 Task: Enable the option "Opacity" in the closed captions decoder.
Action: Mouse moved to (116, 24)
Screenshot: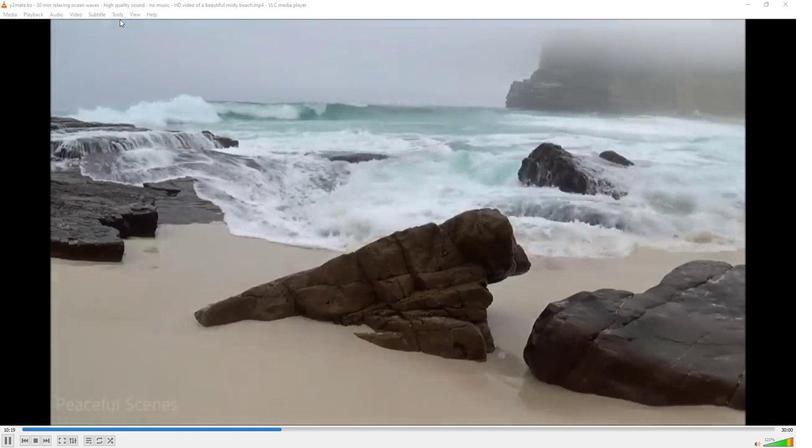 
Action: Mouse pressed left at (116, 24)
Screenshot: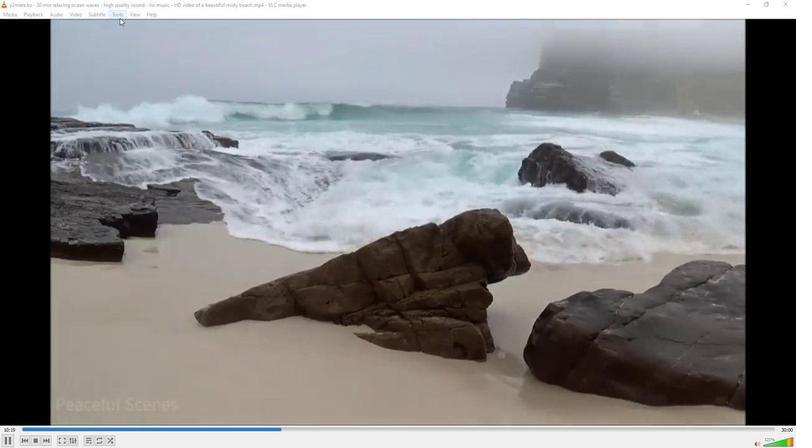 
Action: Mouse moved to (138, 116)
Screenshot: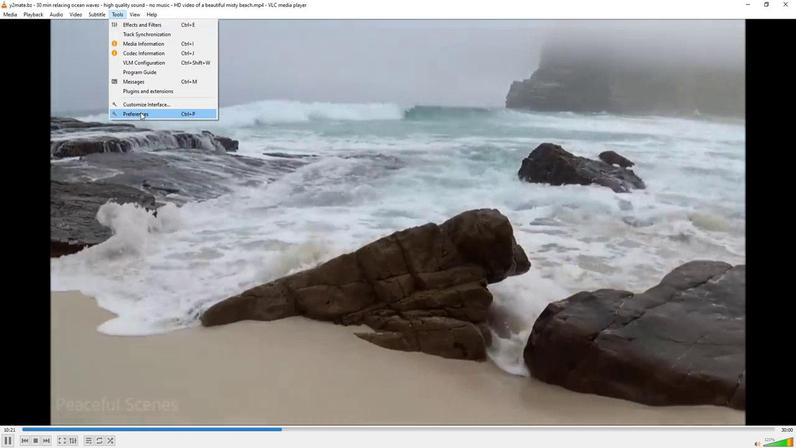 
Action: Mouse pressed left at (138, 116)
Screenshot: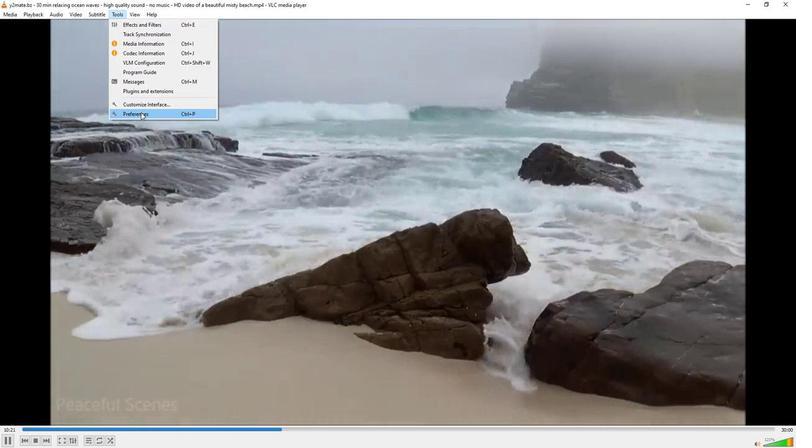 
Action: Mouse moved to (217, 342)
Screenshot: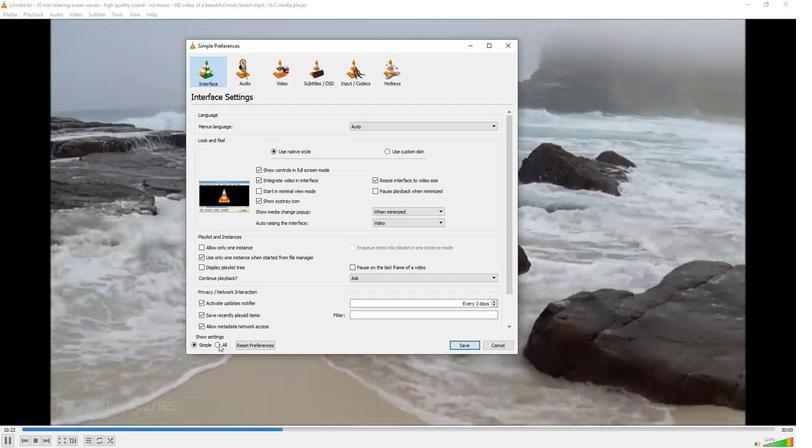 
Action: Mouse pressed left at (217, 342)
Screenshot: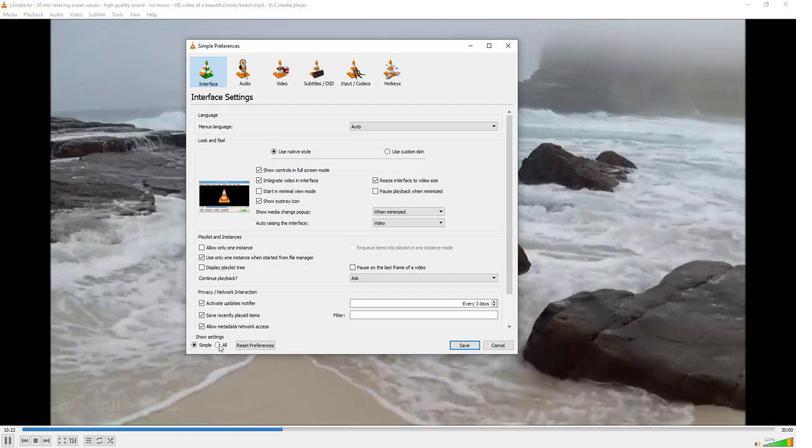 
Action: Mouse moved to (202, 230)
Screenshot: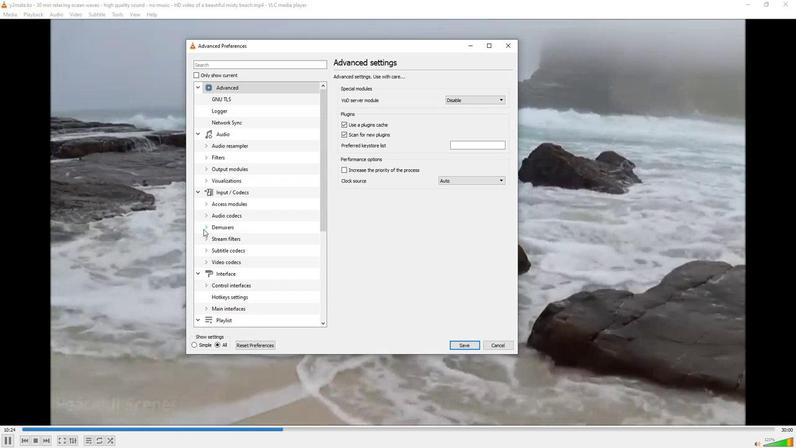
Action: Mouse pressed left at (202, 230)
Screenshot: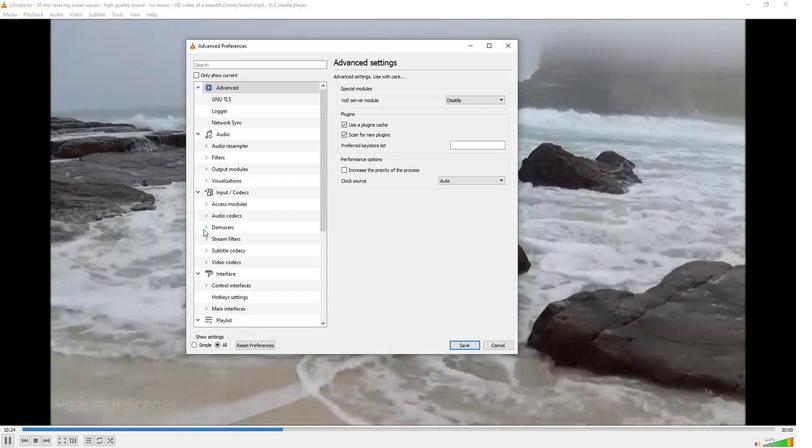 
Action: Mouse moved to (247, 255)
Screenshot: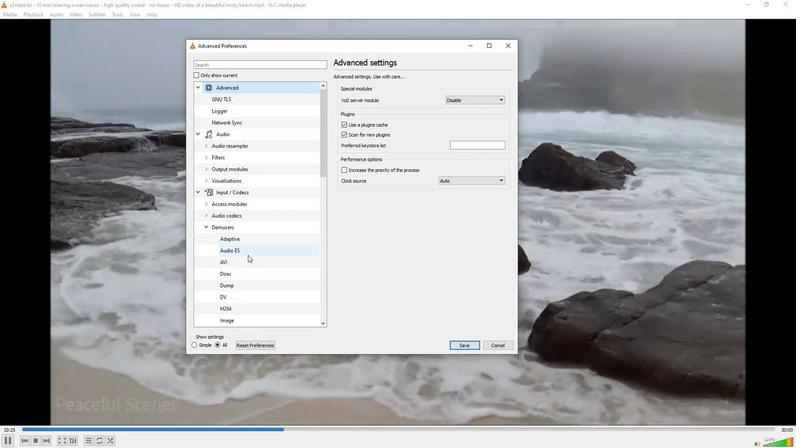
Action: Mouse scrolled (247, 255) with delta (0, 0)
Screenshot: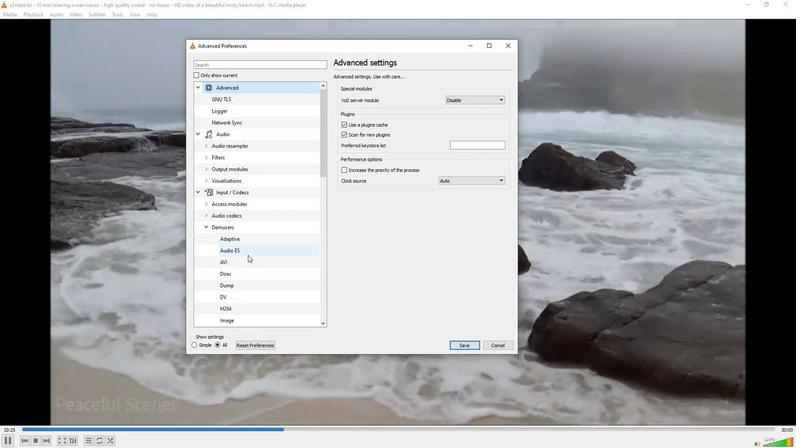 
Action: Mouse scrolled (247, 255) with delta (0, 0)
Screenshot: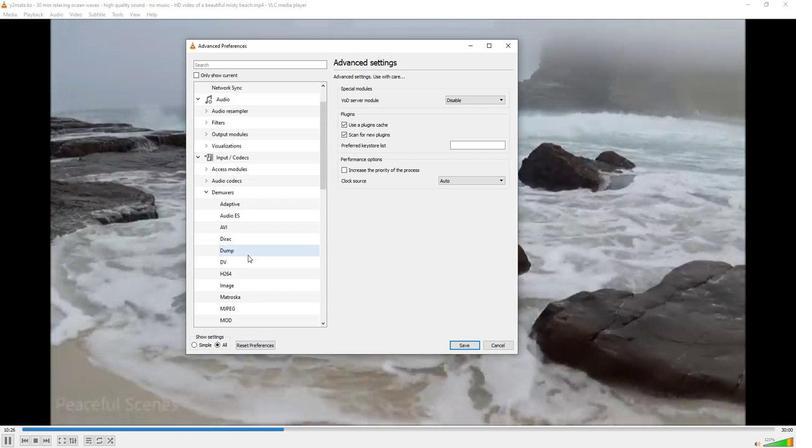 
Action: Mouse scrolled (247, 255) with delta (0, 0)
Screenshot: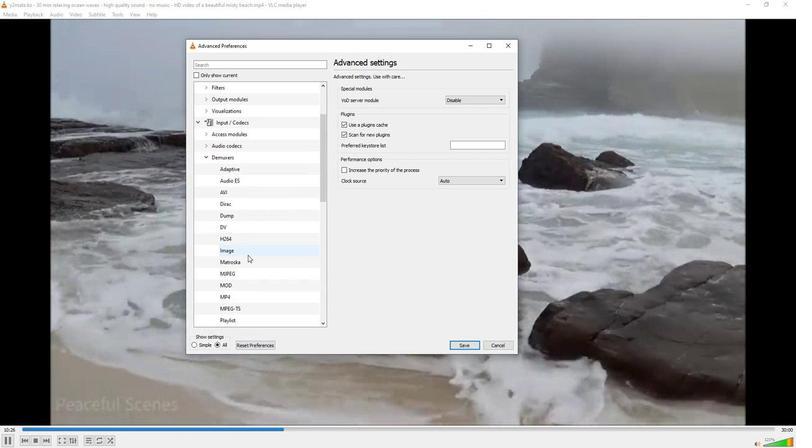 
Action: Mouse scrolled (247, 255) with delta (0, 0)
Screenshot: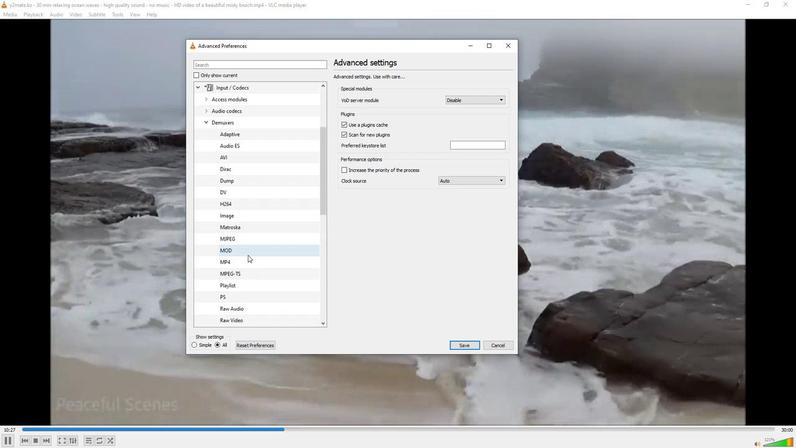 
Action: Mouse scrolled (247, 255) with delta (0, 0)
Screenshot: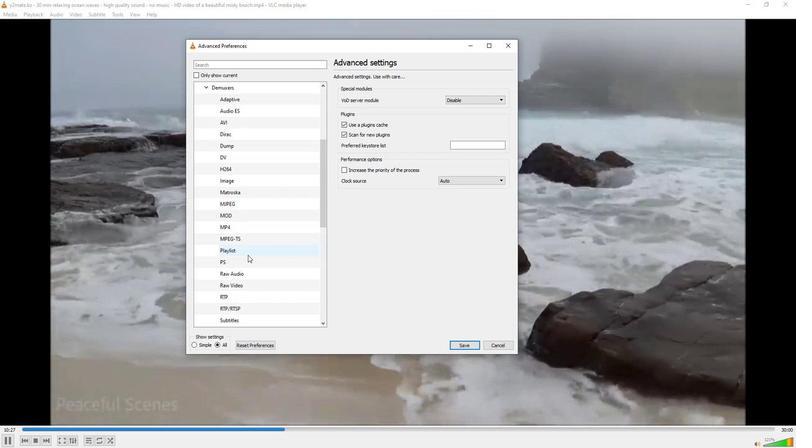 
Action: Mouse moved to (247, 257)
Screenshot: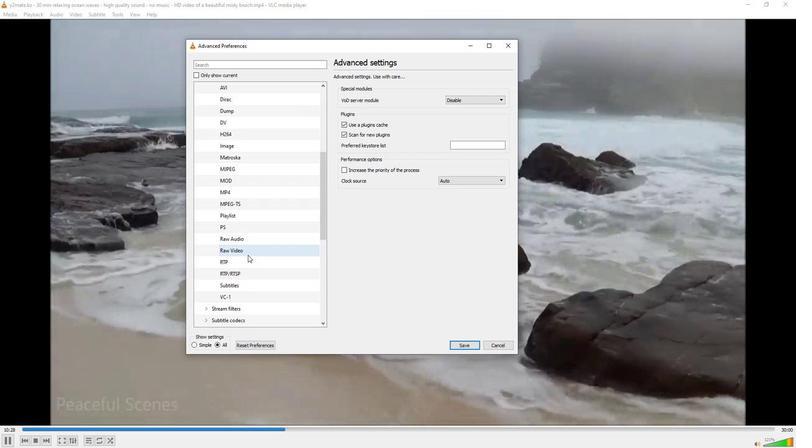 
Action: Mouse scrolled (247, 257) with delta (0, 0)
Screenshot: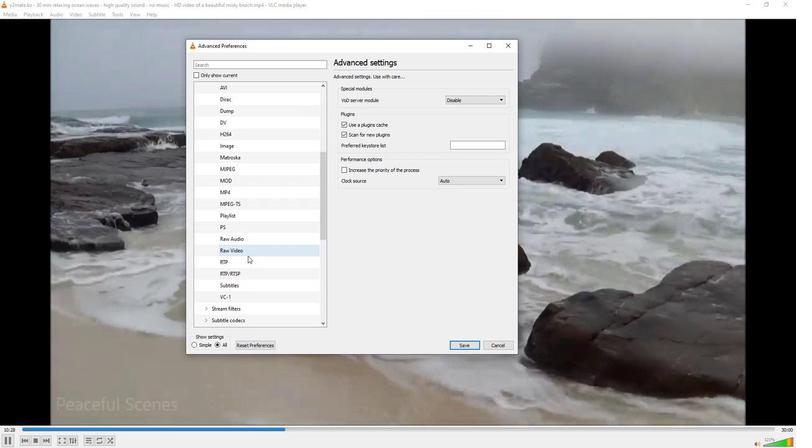 
Action: Mouse moved to (206, 283)
Screenshot: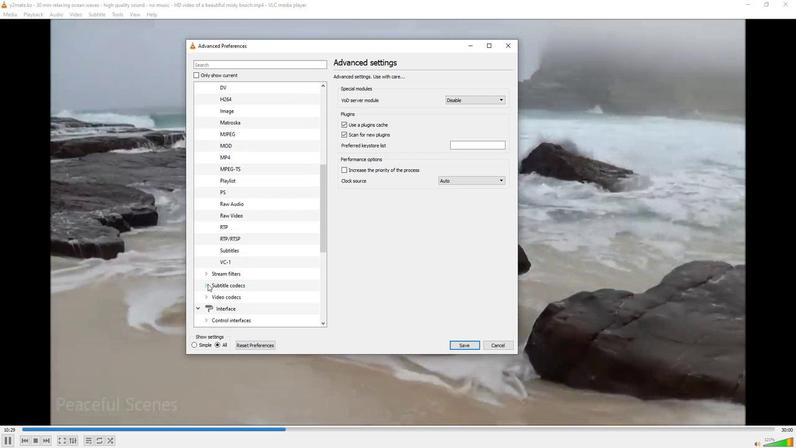 
Action: Mouse pressed left at (206, 283)
Screenshot: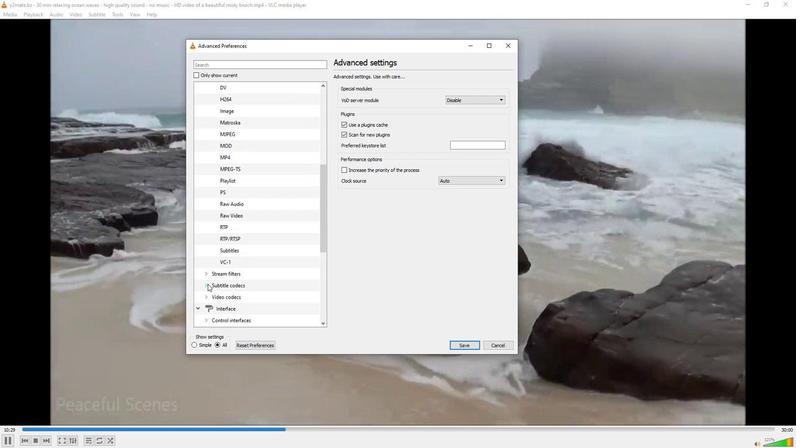 
Action: Mouse moved to (222, 304)
Screenshot: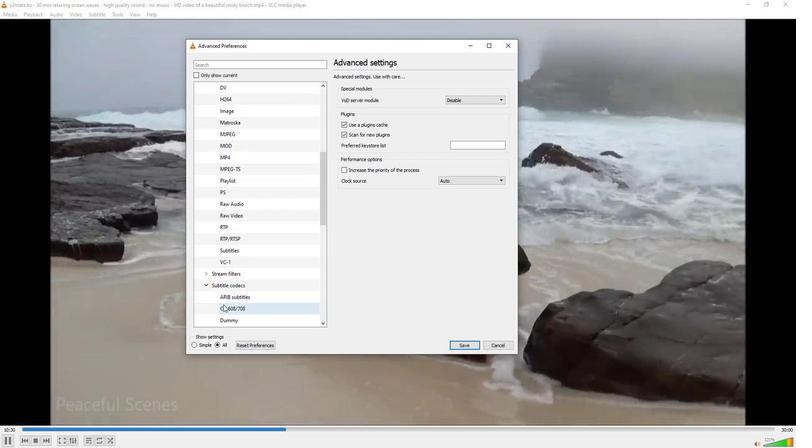 
Action: Mouse pressed left at (222, 304)
Screenshot: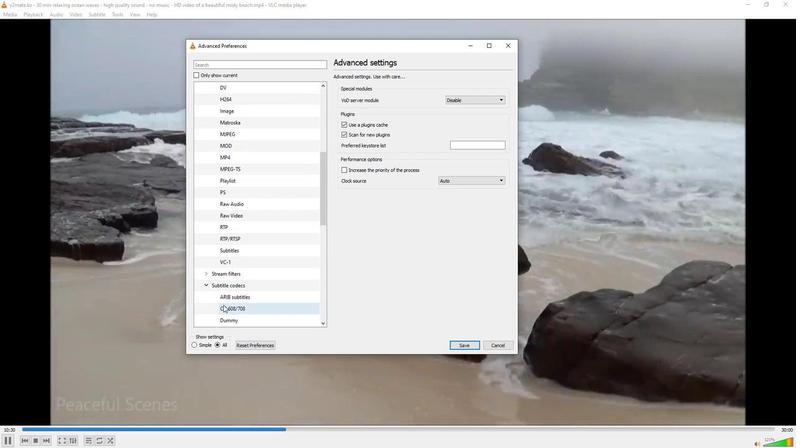
Action: Mouse moved to (338, 93)
Screenshot: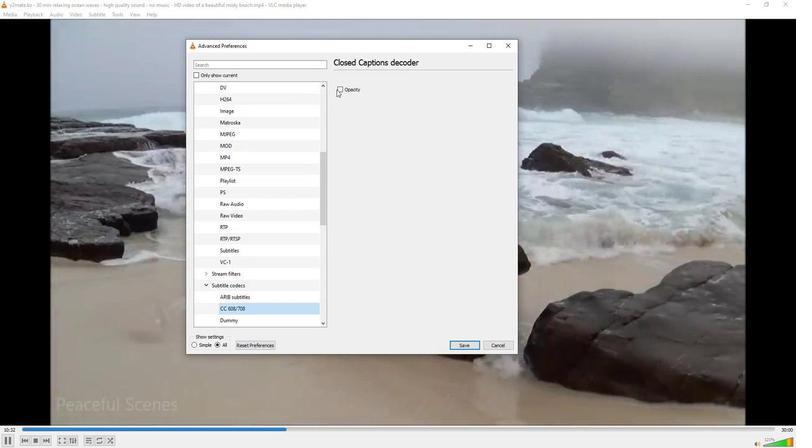 
Action: Mouse pressed left at (338, 93)
Screenshot: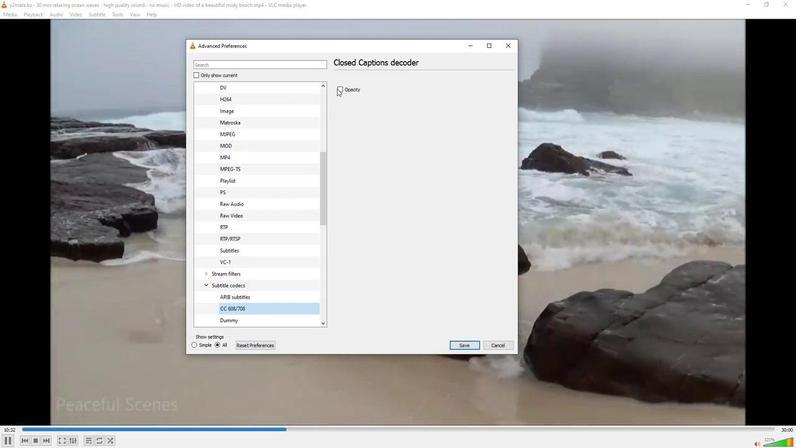 
Action: Mouse moved to (341, 92)
Screenshot: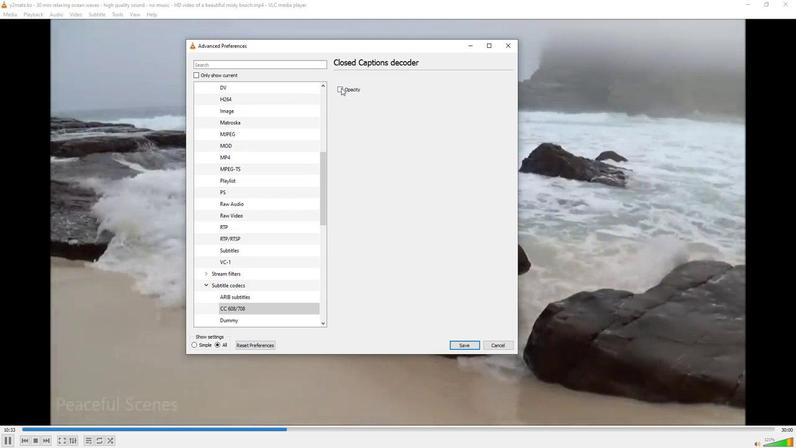 
Action: Mouse pressed left at (341, 92)
Screenshot: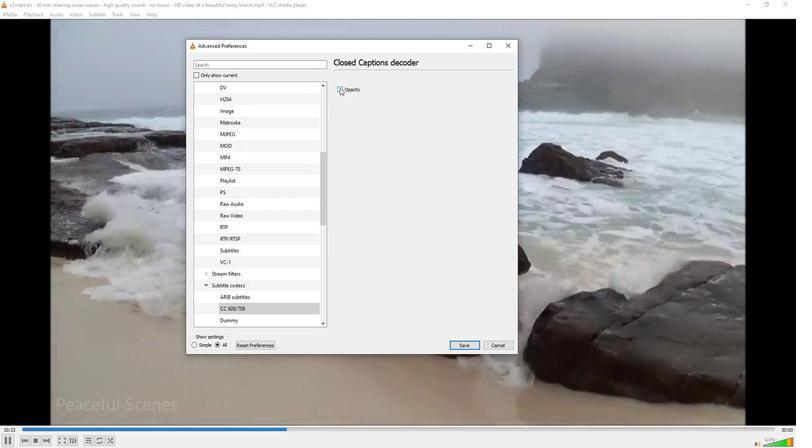 
Action: Mouse moved to (349, 113)
Screenshot: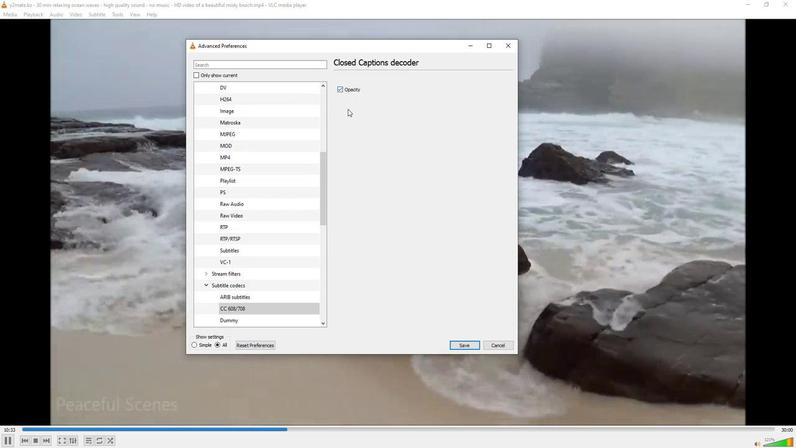 
